 Task: Create in the project BitTech and in the Backlog issue 'Develop a new tool for automated testing of web application security vulnerabilities and penetration testing' a child issue 'Automated infrastructure backup and recovery testing and reporting', and assign it to team member softage.1@softage.net. Create in the project BitTech and in the Backlog issue 'Upgrade the data visualization and reporting mechanisms of a web application to improve data presentation and insights' a child issue 'Integration with learning analytics systems', and assign it to team member softage.2@softage.net
Action: Mouse moved to (187, 58)
Screenshot: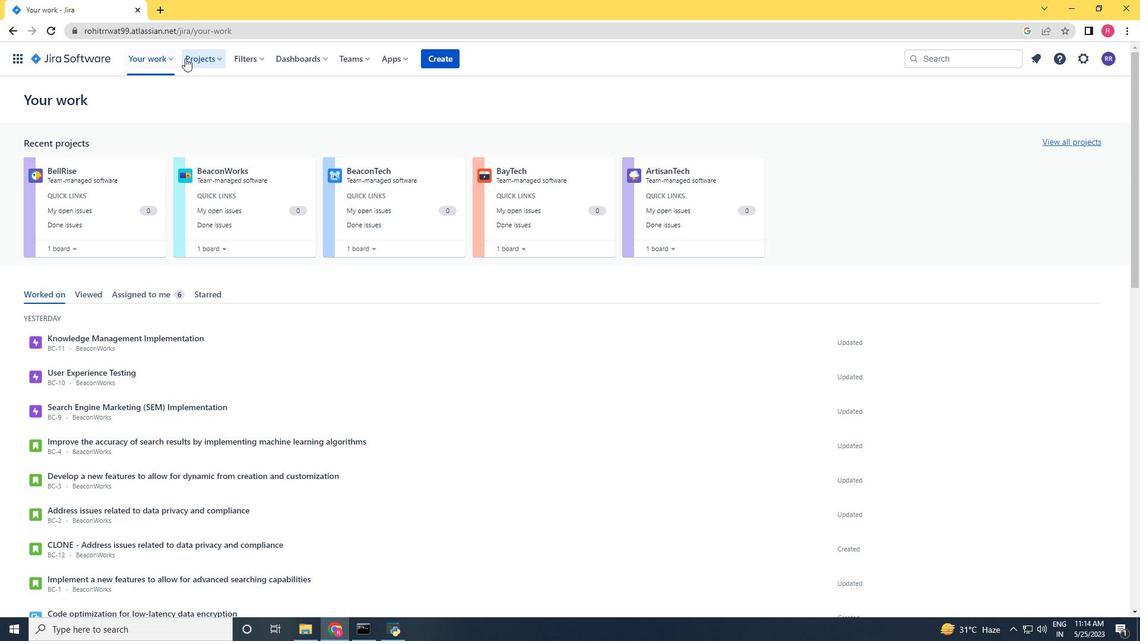
Action: Mouse pressed left at (187, 58)
Screenshot: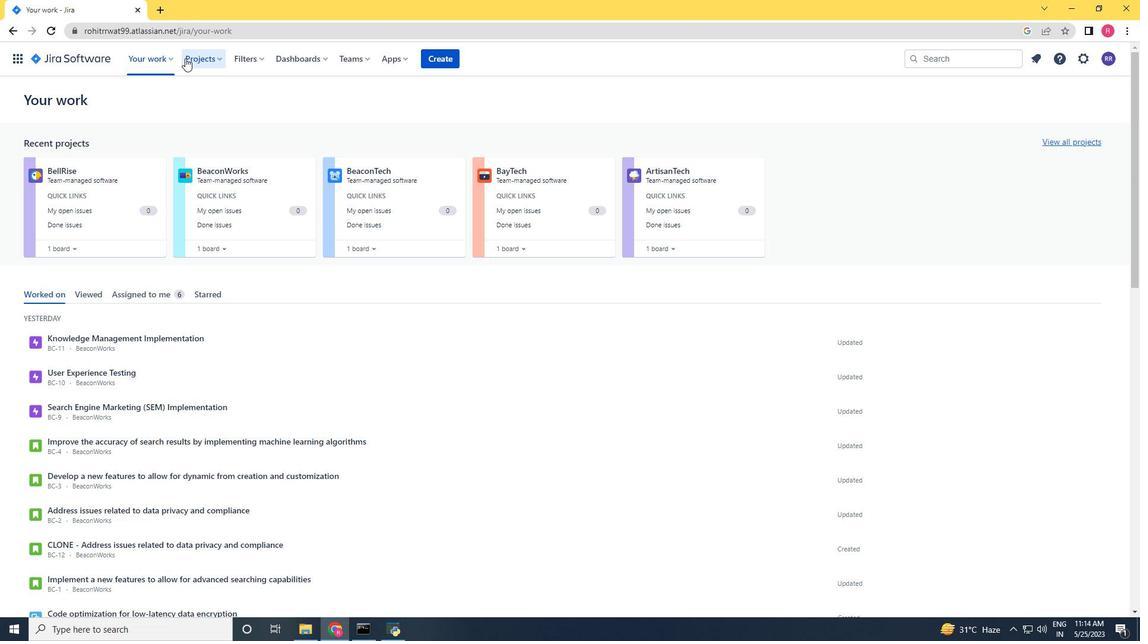 
Action: Mouse moved to (227, 105)
Screenshot: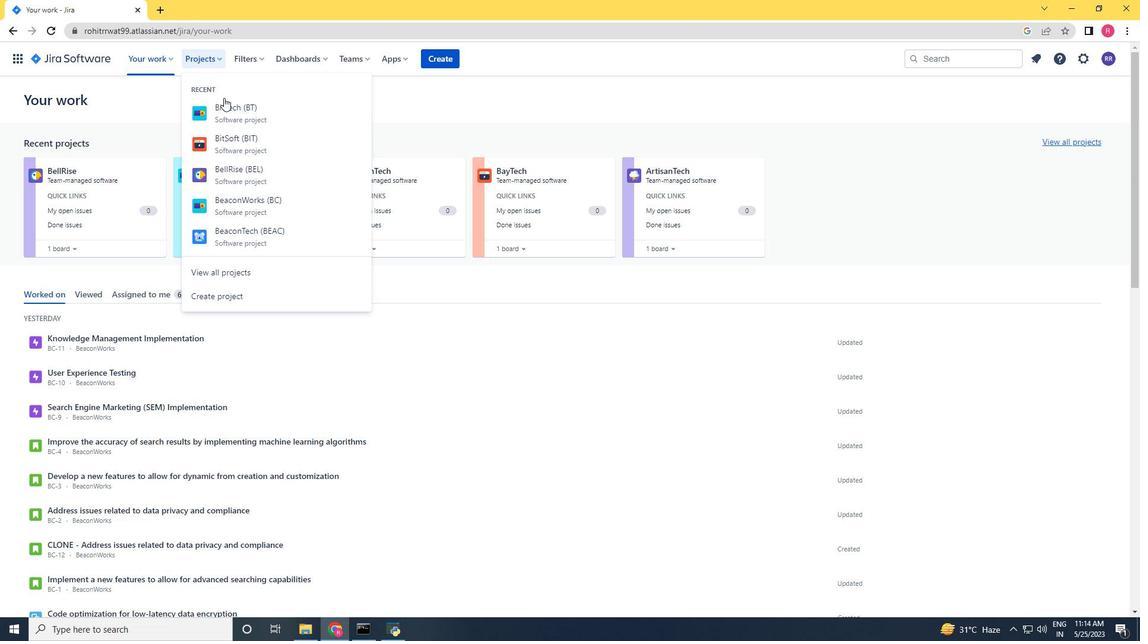 
Action: Mouse pressed left at (227, 105)
Screenshot: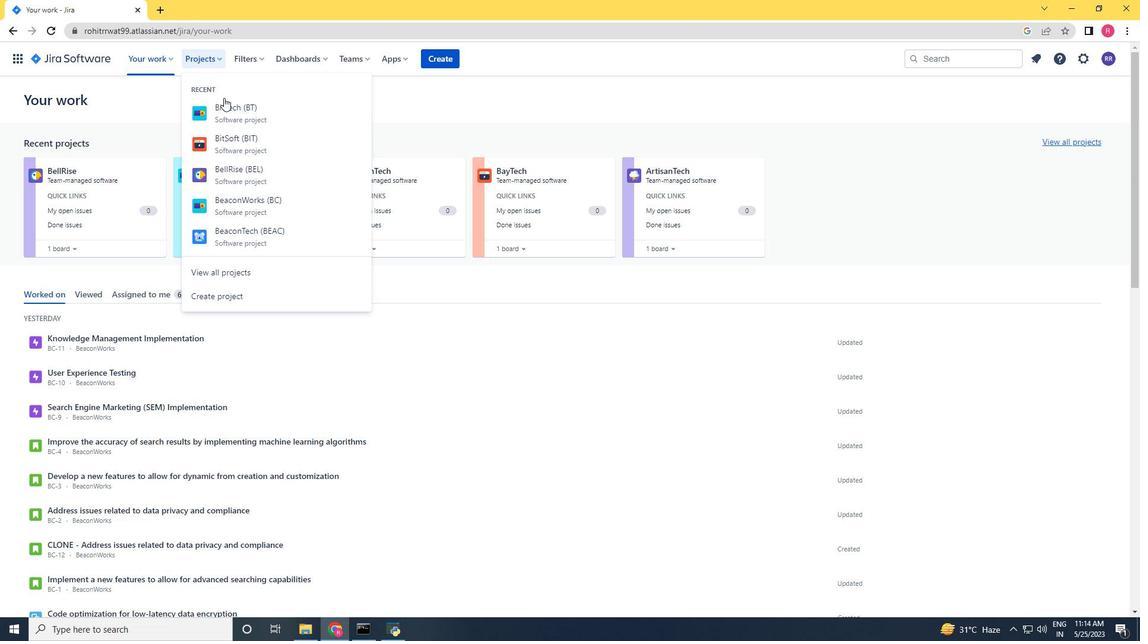 
Action: Mouse moved to (74, 177)
Screenshot: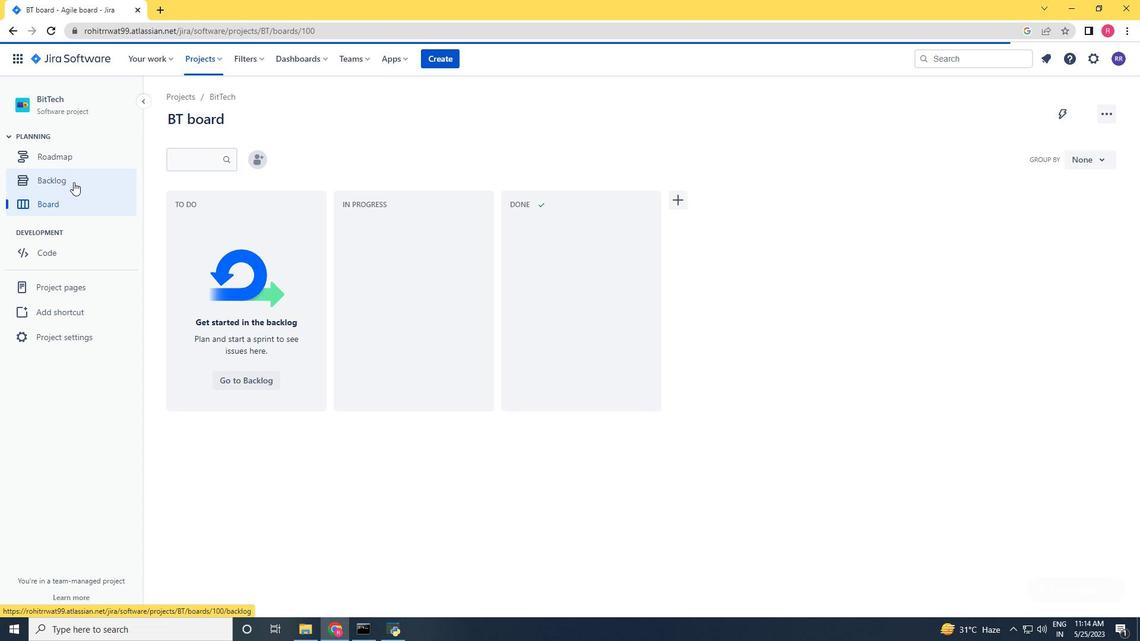 
Action: Mouse pressed left at (74, 177)
Screenshot: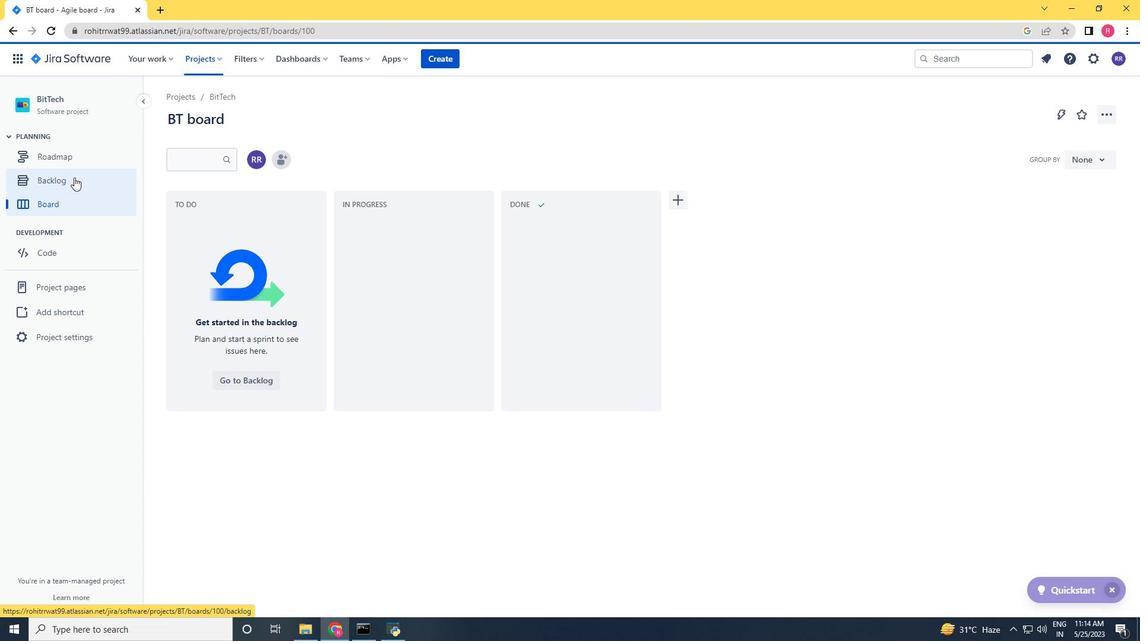 
Action: Mouse moved to (861, 369)
Screenshot: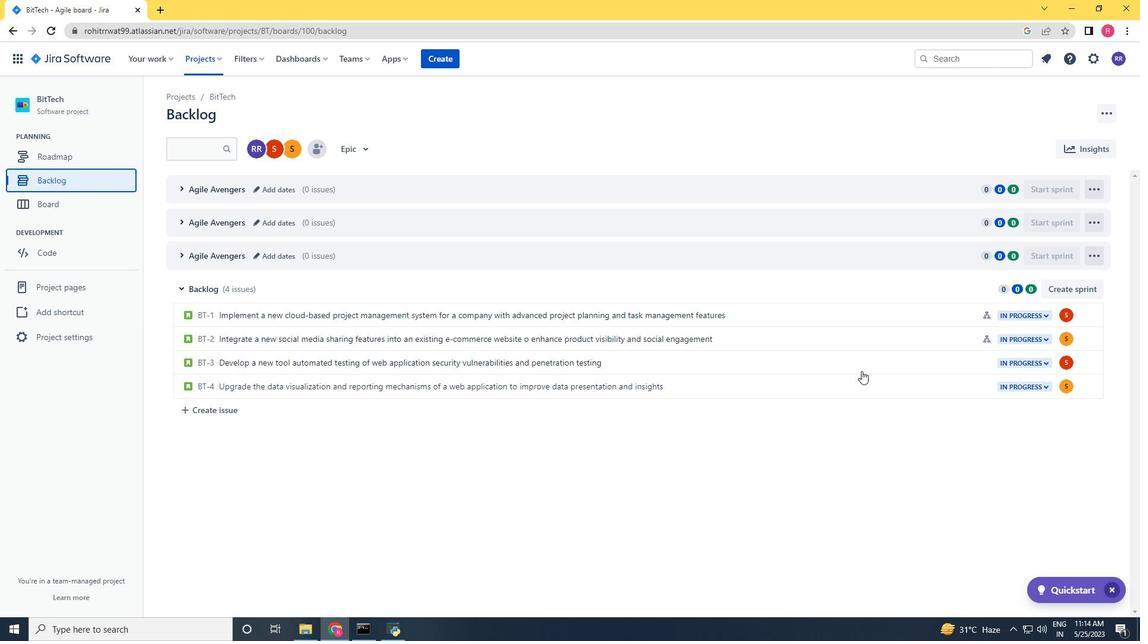 
Action: Mouse pressed left at (861, 369)
Screenshot: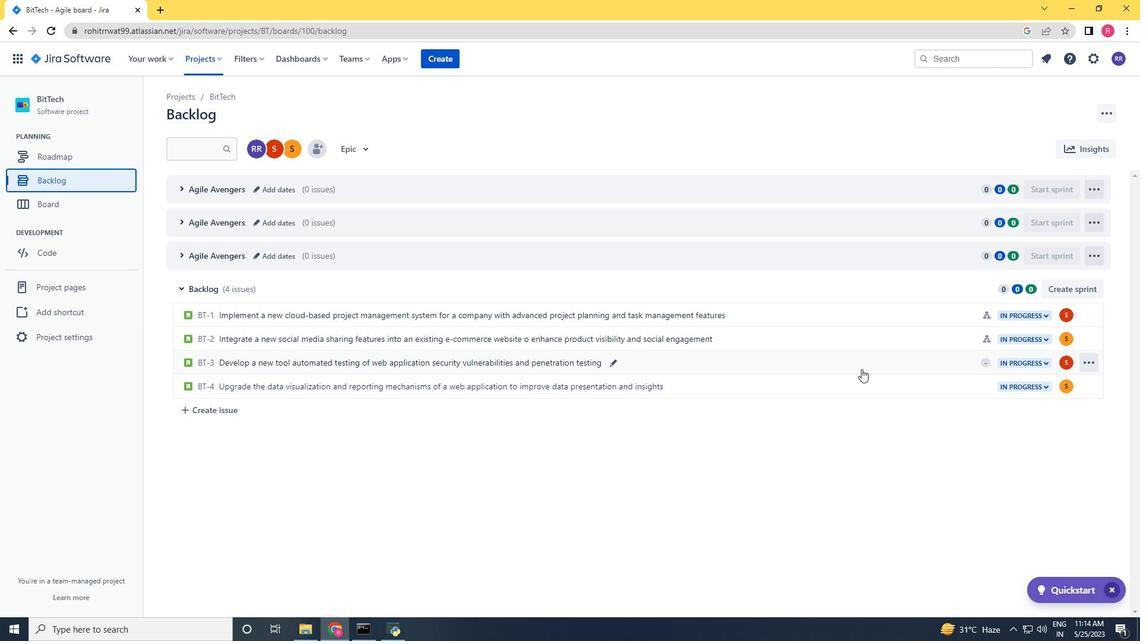 
Action: Mouse moved to (930, 291)
Screenshot: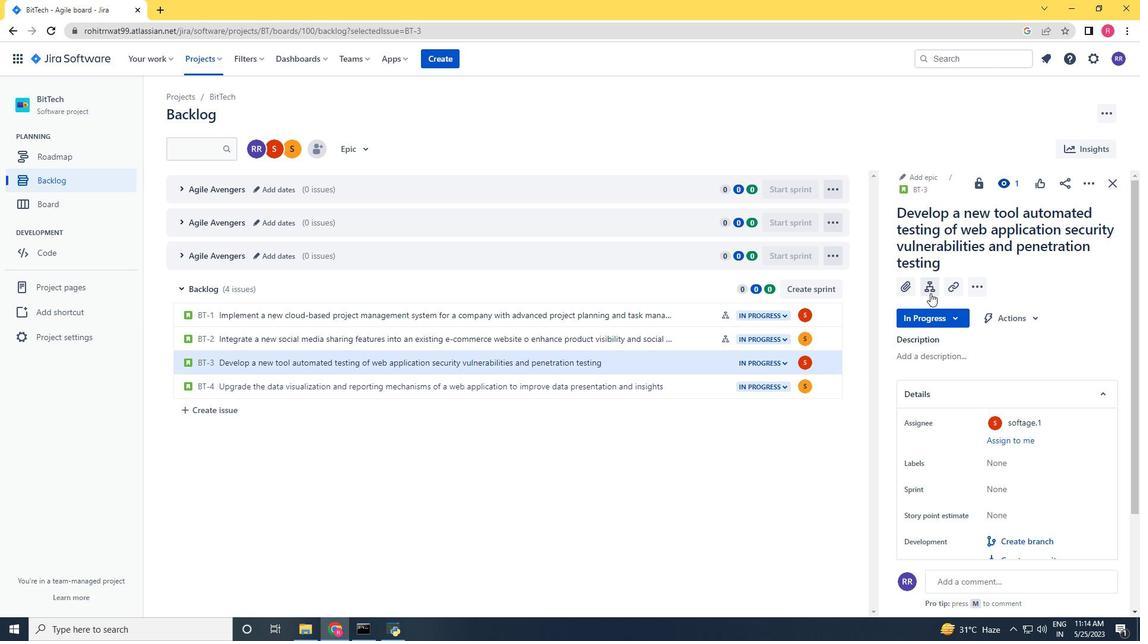 
Action: Mouse pressed left at (930, 291)
Screenshot: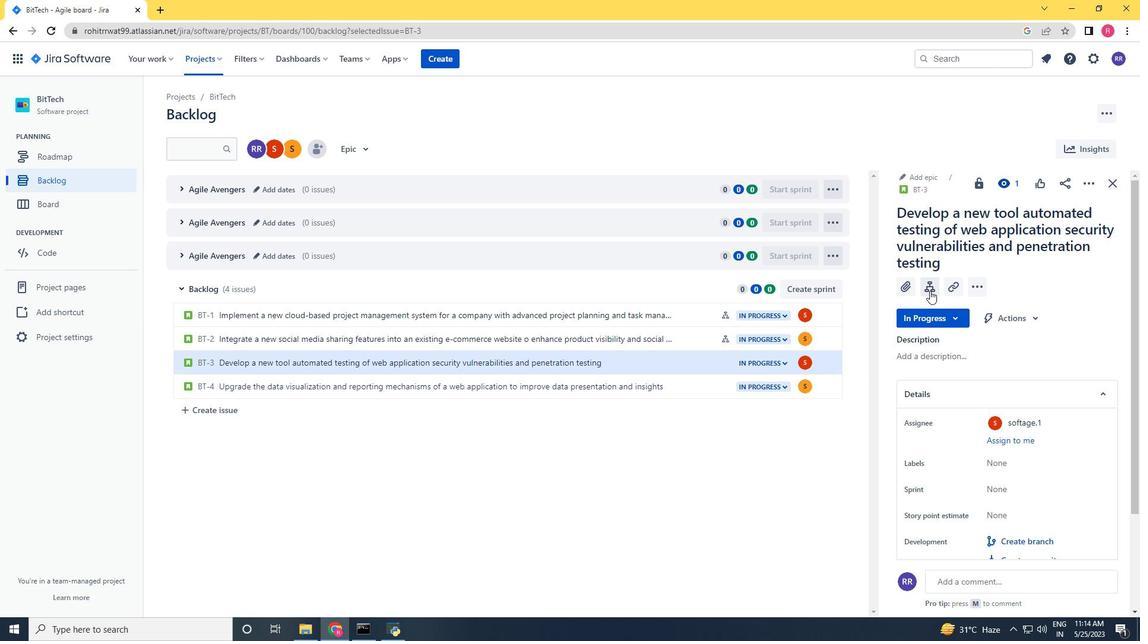 
Action: Mouse moved to (940, 372)
Screenshot: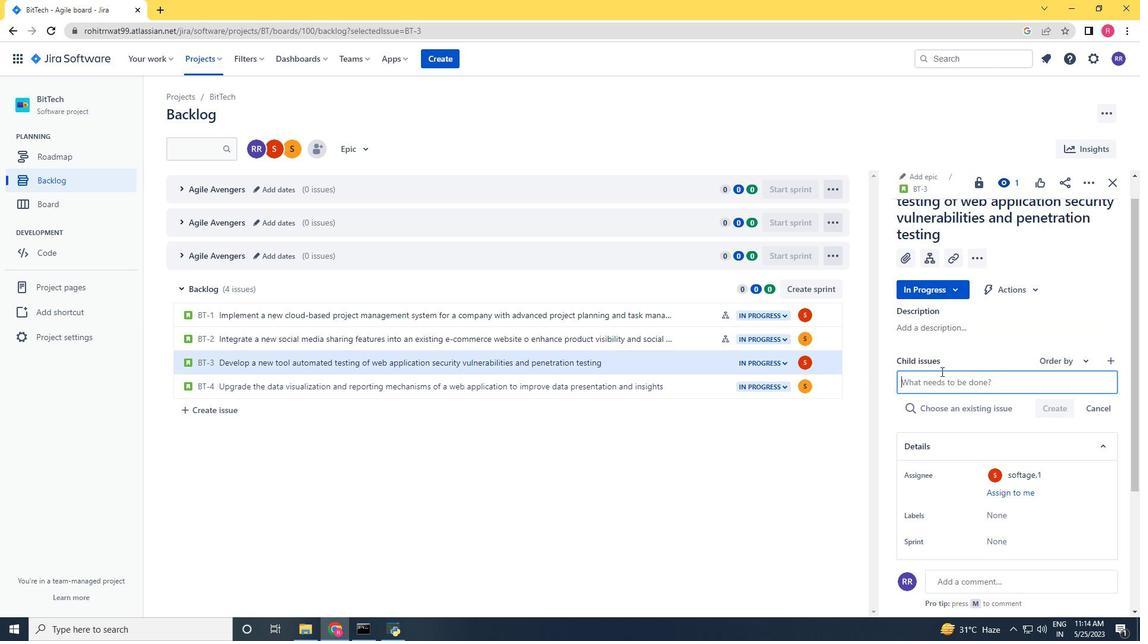 
Action: Key pressed <Key.shift>Automated<Key.space>intrastructure<Key.space><Key.left><Key.left><Key.left><Key.left><Key.left><Key.left><Key.left><Key.left><Key.left><Key.left><Key.left><Key.left><Key.left><Key.right><Key.right><Key.right><Key.right><Key.right><Key.right><Key.right><Key.right><Key.right><Key.right><Key.right><Key.left><Key.left><Key.left><Key.left><Key.left><Key.left><Key.left><Key.left><Key.left><Key.left><Key.left><Key.left><Key.right><Key.right><Key.backspace>f<Key.right><Key.right><Key.right><Key.right><Key.right><Key.right><Key.right><Key.right><Key.right><Key.right><Key.right><Key.right><Key.right><Key.right><Key.right><Key.right>backup<Key.space>and<Key.space>recovery<Key.space>testing<Key.space>and<Key.space>reorting<Key.space><Key.backspace><Key.backspace><Key.backspace><Key.backspace><Key.backspace><Key.backspace><Key.backspace><Key.backspace>eporting<Key.space><Key.enter>
Screenshot: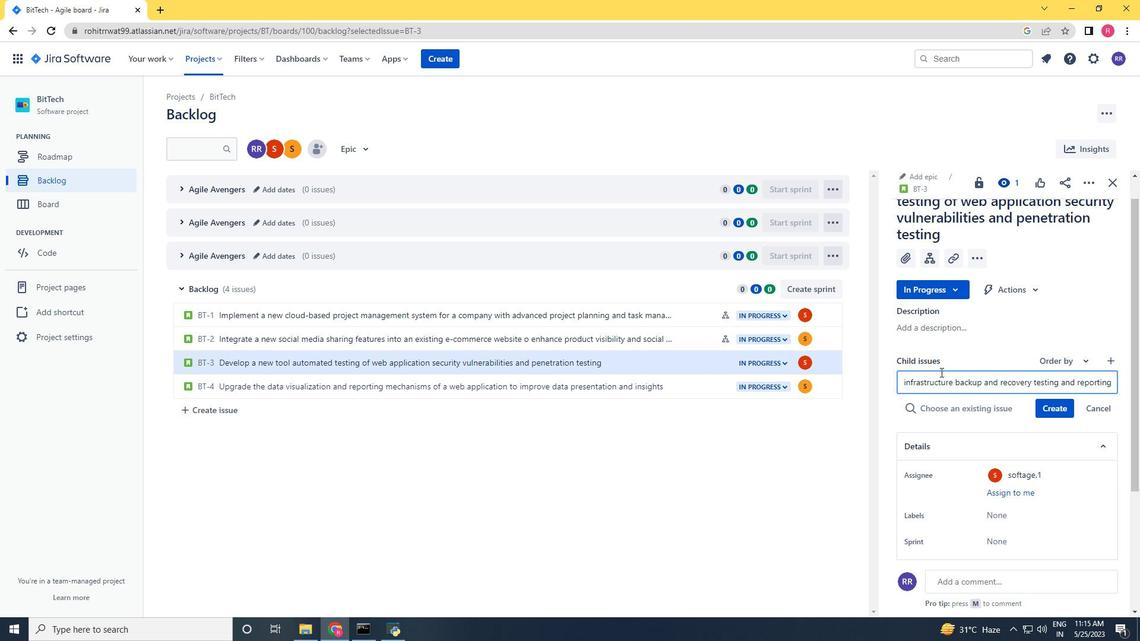 
Action: Mouse moved to (707, 389)
Screenshot: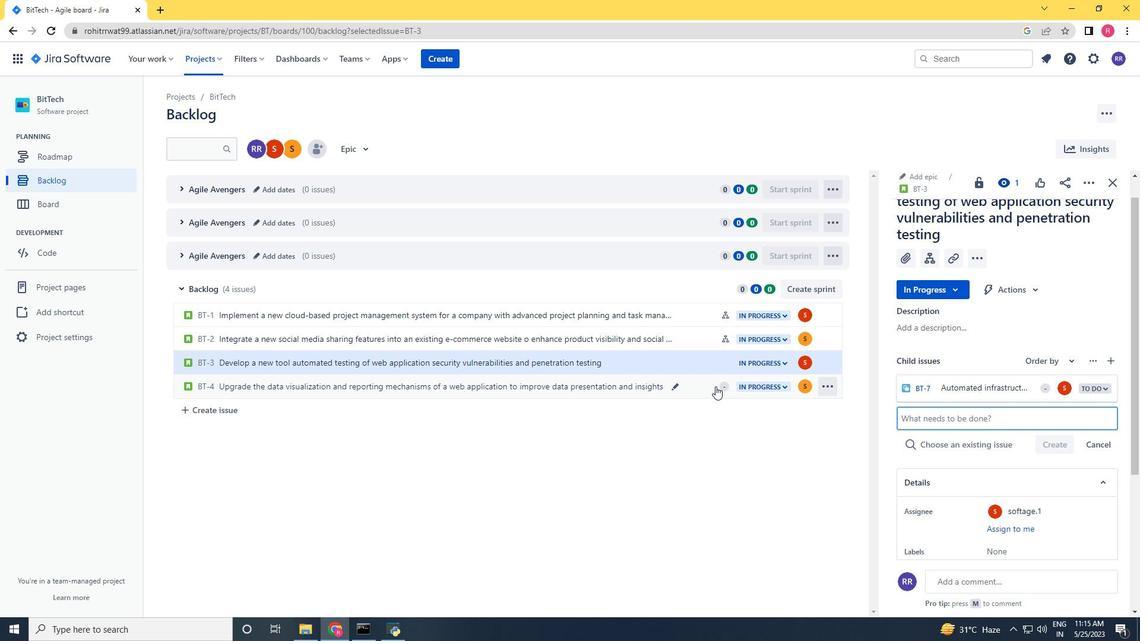 
Action: Mouse pressed left at (707, 389)
Screenshot: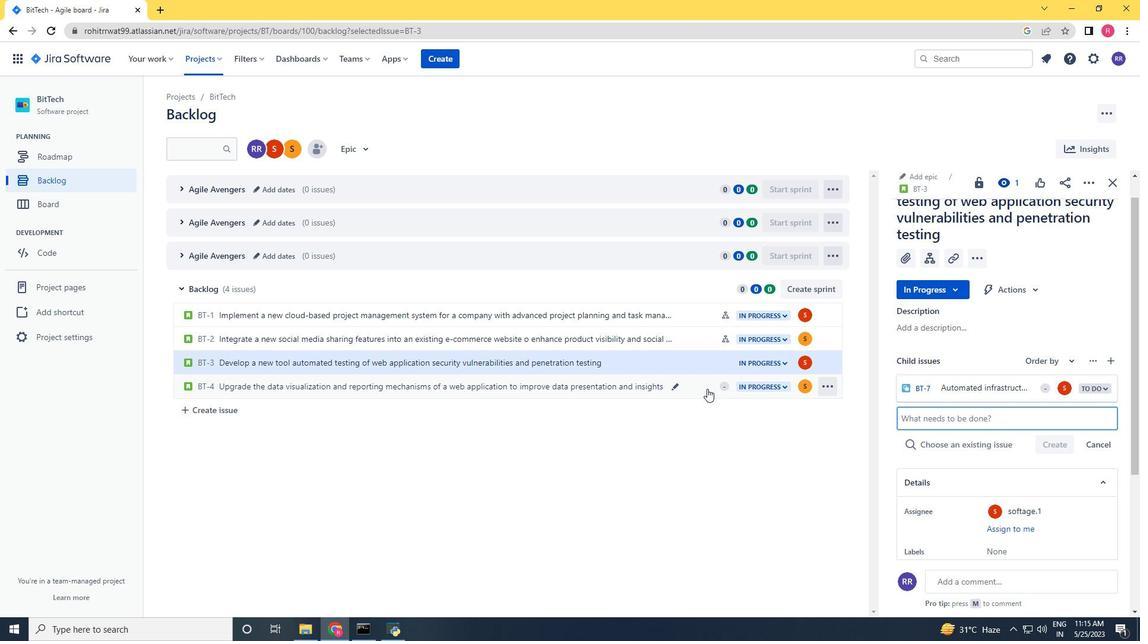 
Action: Mouse moved to (927, 288)
Screenshot: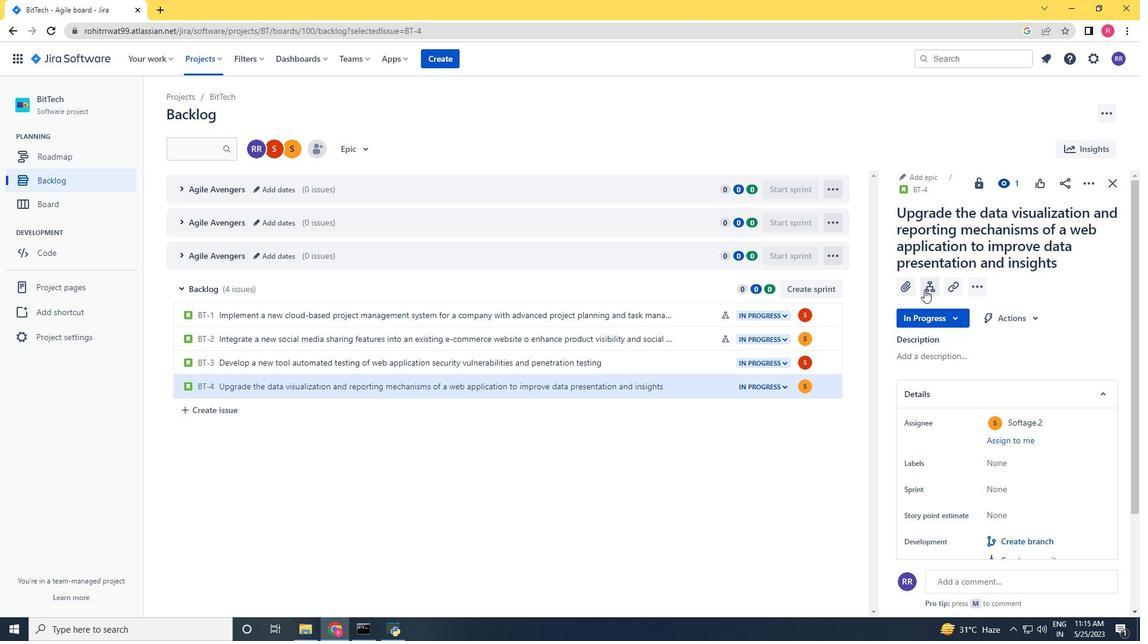 
Action: Mouse pressed left at (927, 288)
Screenshot: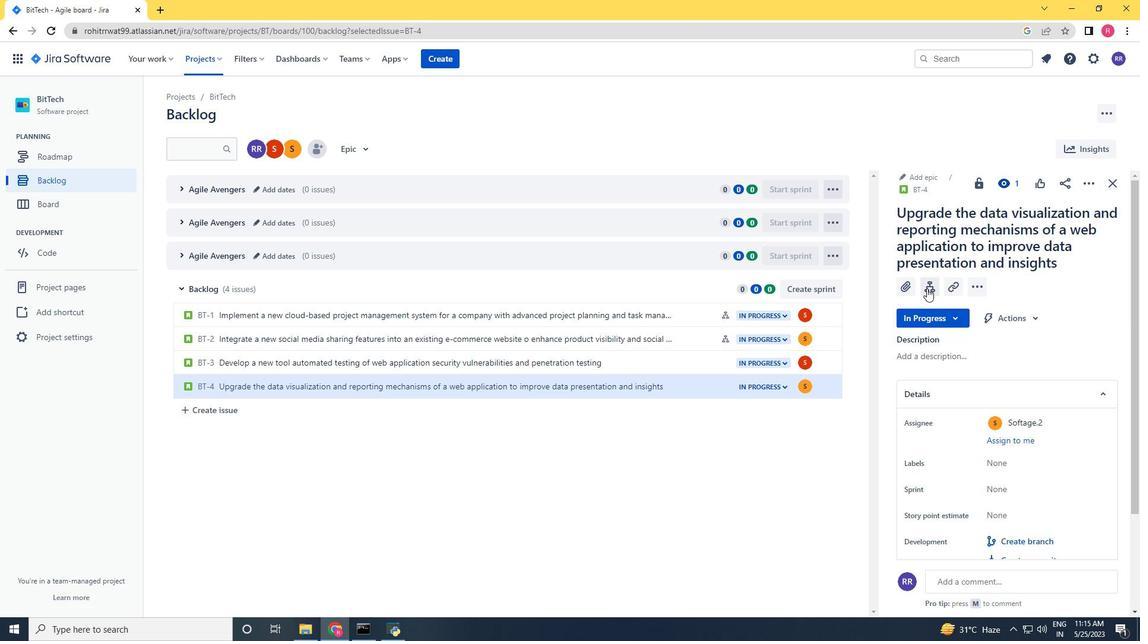 
Action: Mouse moved to (938, 381)
Screenshot: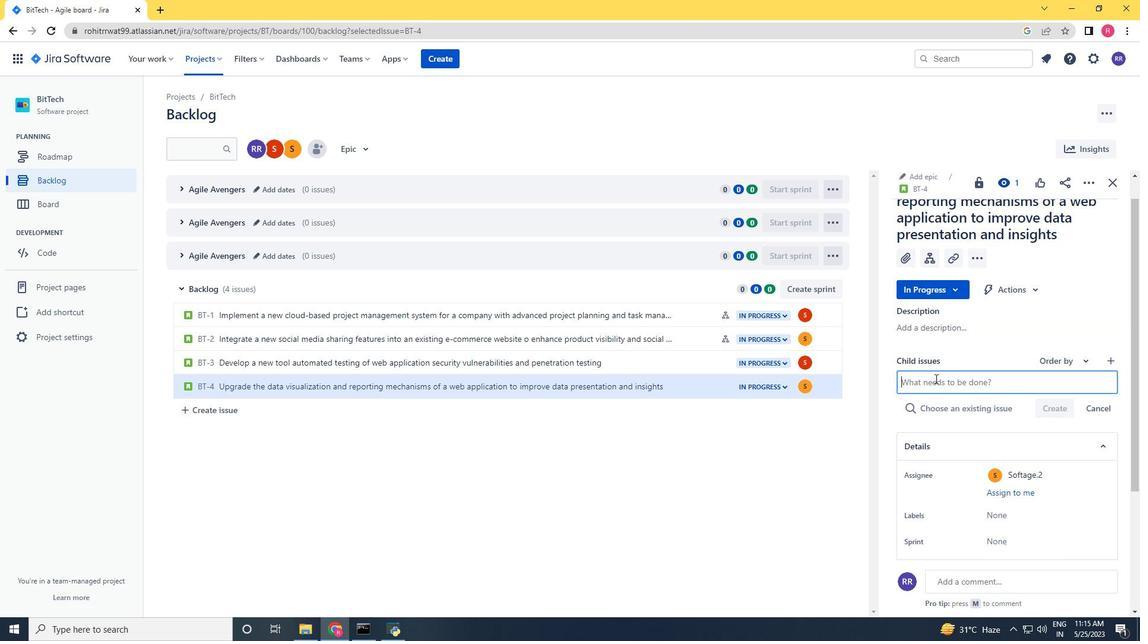 
Action: Key pressed <Key.shift>Integration<Key.space>with<Key.space>learning<Key.space>analytic<Key.space>systems<Key.enter>
Screenshot: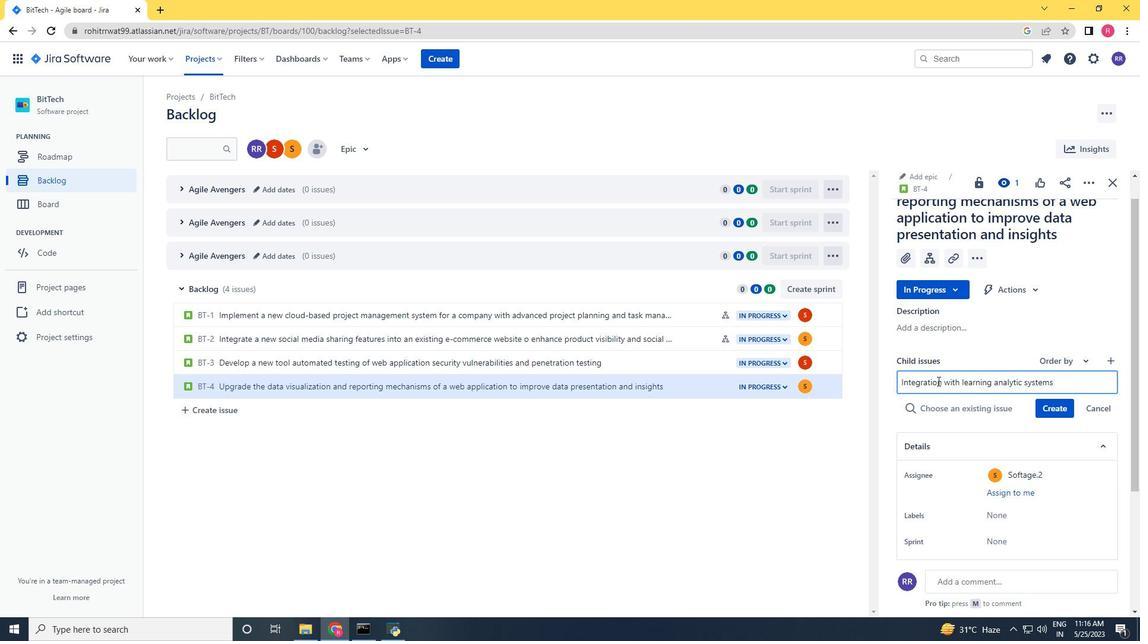 
Action: Mouse moved to (1062, 388)
Screenshot: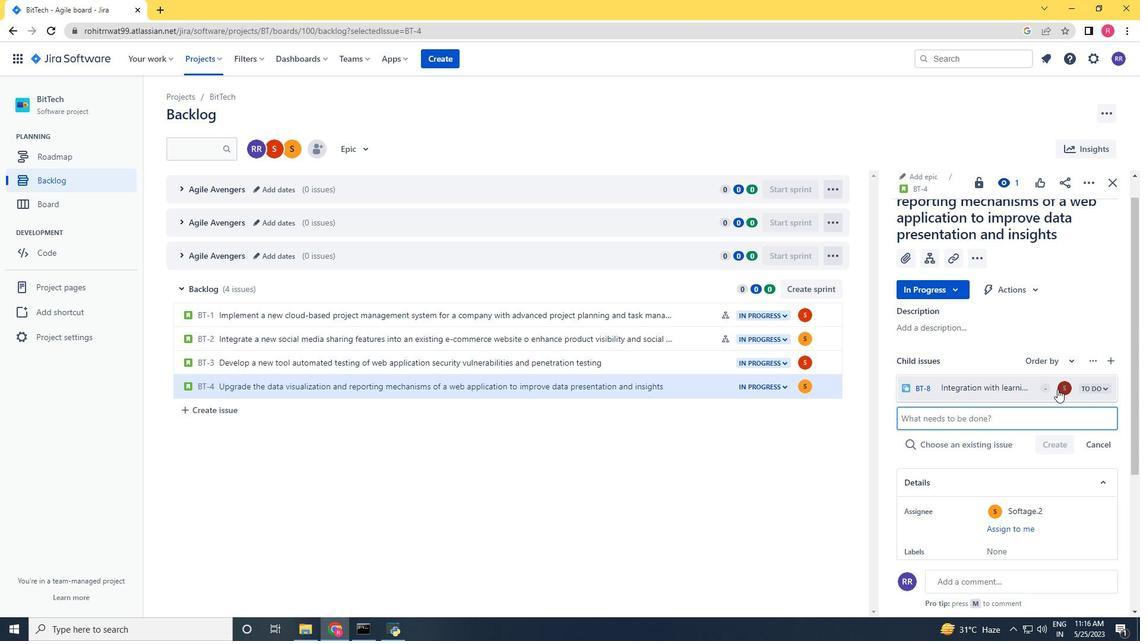 
Action: Mouse pressed left at (1062, 388)
Screenshot: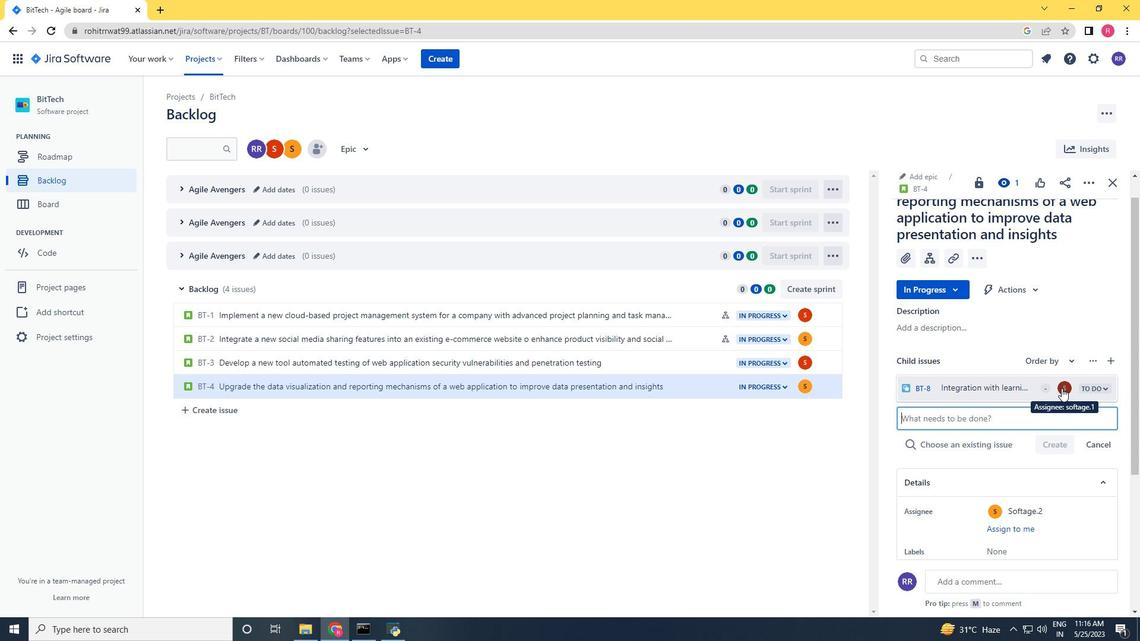 
Action: Key pressed softage.2<Key.shift><Key.shift><Key.shift><Key.shift><Key.shift><Key.shift><Key.shift><Key.shift><Key.shift><Key.shift><Key.shift><Key.shift><Key.shift><Key.shift><Key.shift><Key.shift><Key.shift><Key.shift><Key.shift><Key.shift><Key.shift><Key.shift><Key.shift><Key.shift><Key.shift><Key.shift><Key.shift><Key.shift><Key.shift><Key.shift><Key.shift><Key.shift><Key.shift><Key.shift>@softage.net
Screenshot: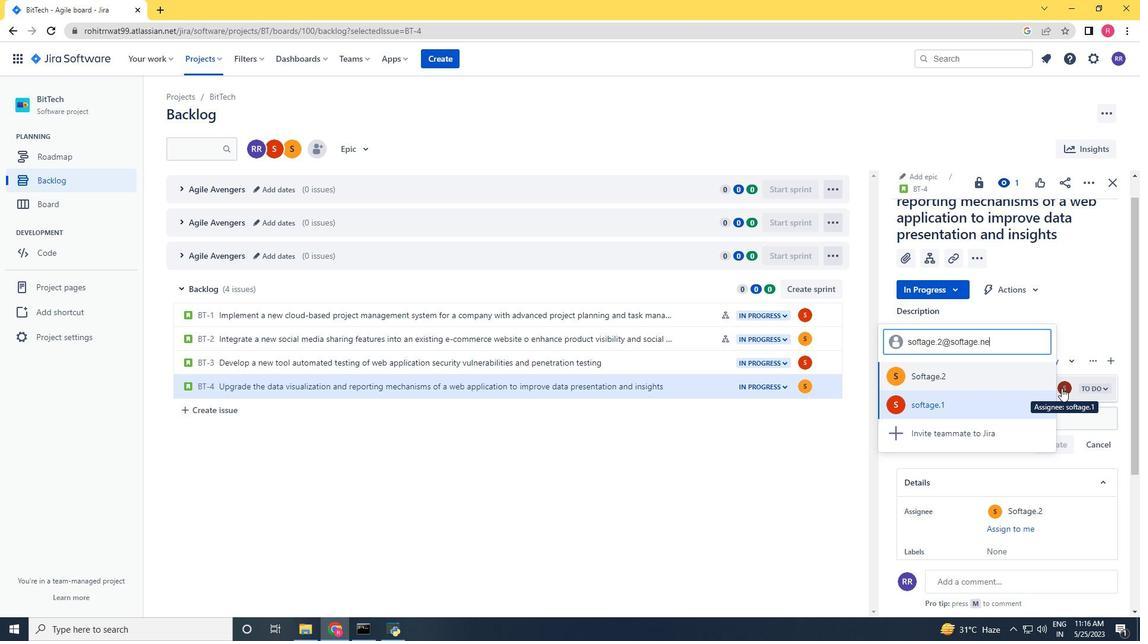 
Action: Mouse moved to (962, 383)
Screenshot: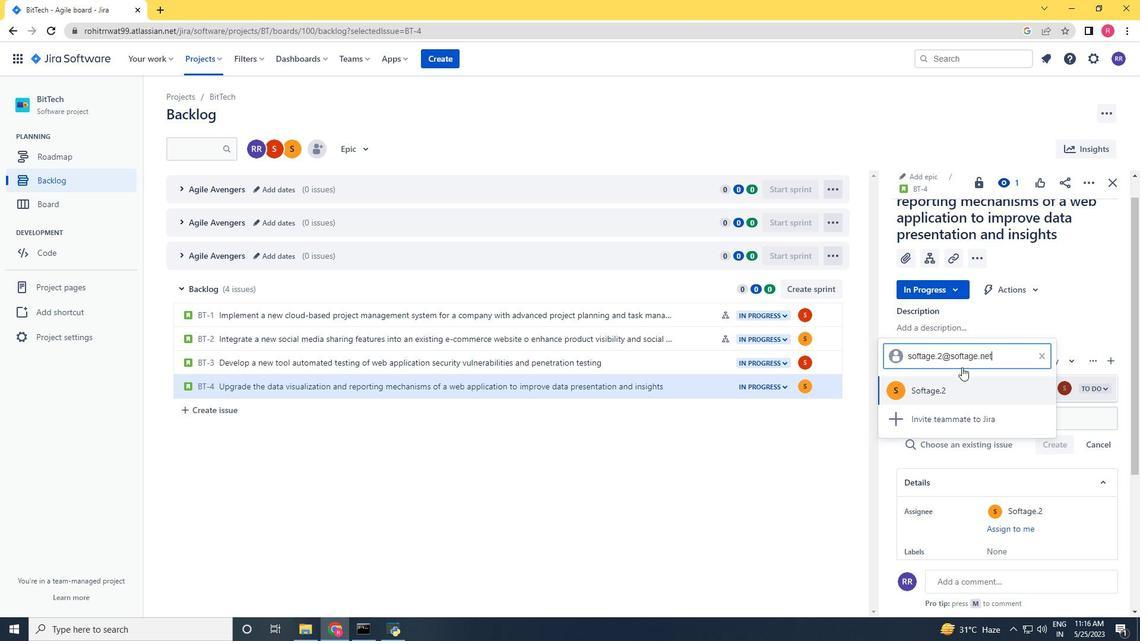 
Action: Mouse pressed left at (962, 383)
Screenshot: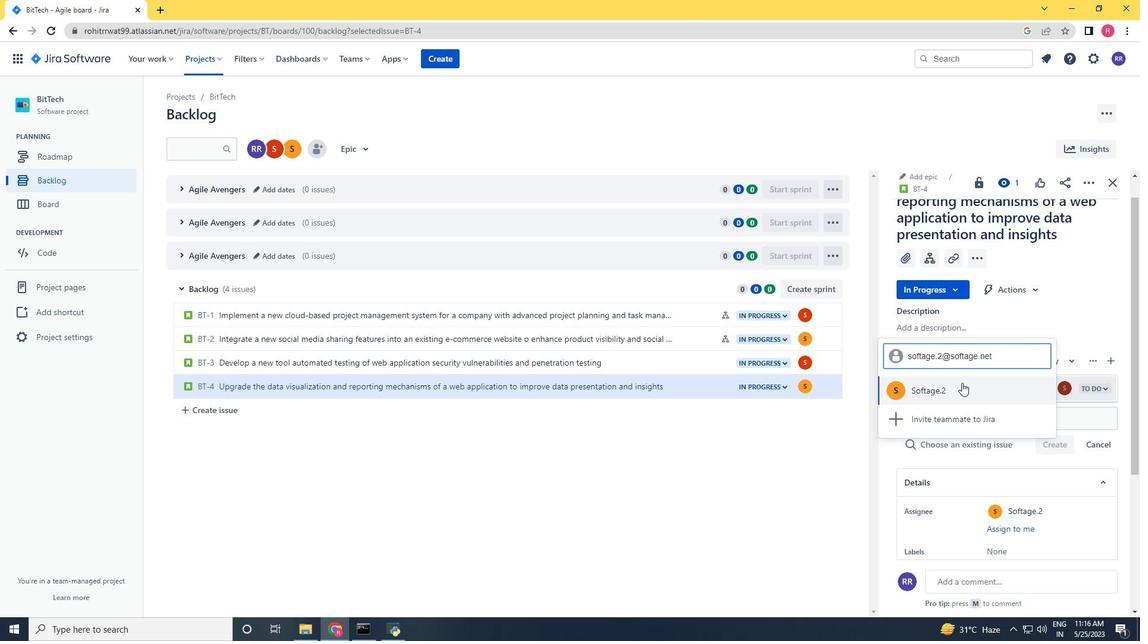 
Action: Mouse moved to (724, 550)
Screenshot: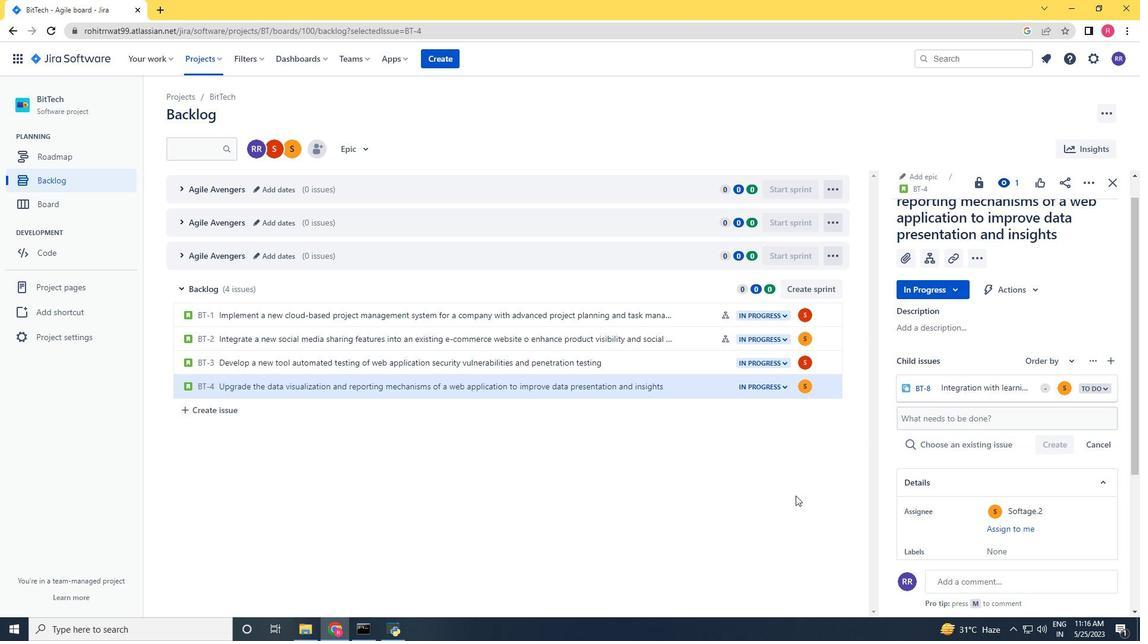 
